 Task: Look for Airbnb properties in Kourou, French Guiana from 12th December, 2023 to 16th December, 2023 for 8 adults.8 bedrooms having 8 beds and 8 bathrooms. Property type can be hotel. Amenities needed are: wifi, TV, free parkinig on premises, gym, breakfast. Booking option can be shelf check-in. Look for 3 properties as per requirement.
Action: Mouse moved to (420, 56)
Screenshot: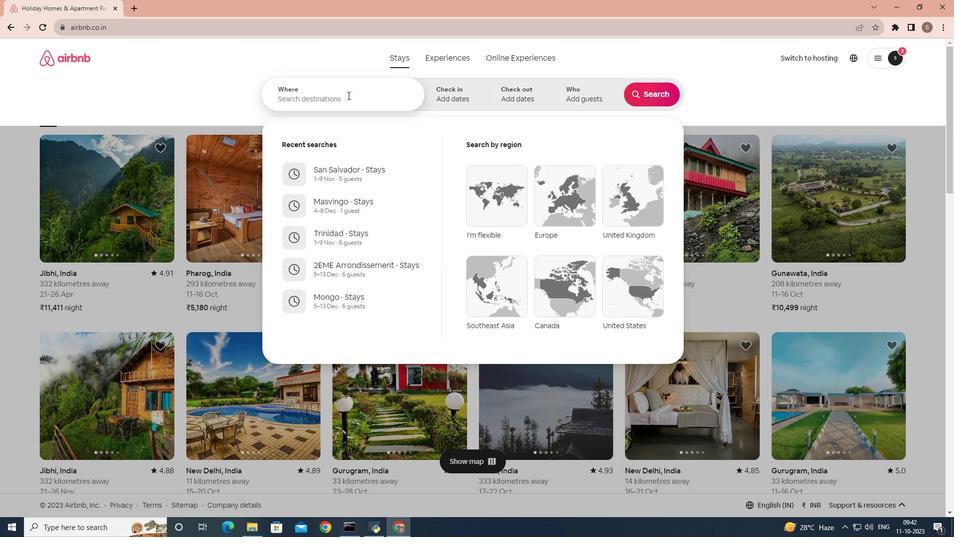 
Action: Mouse pressed left at (420, 56)
Screenshot: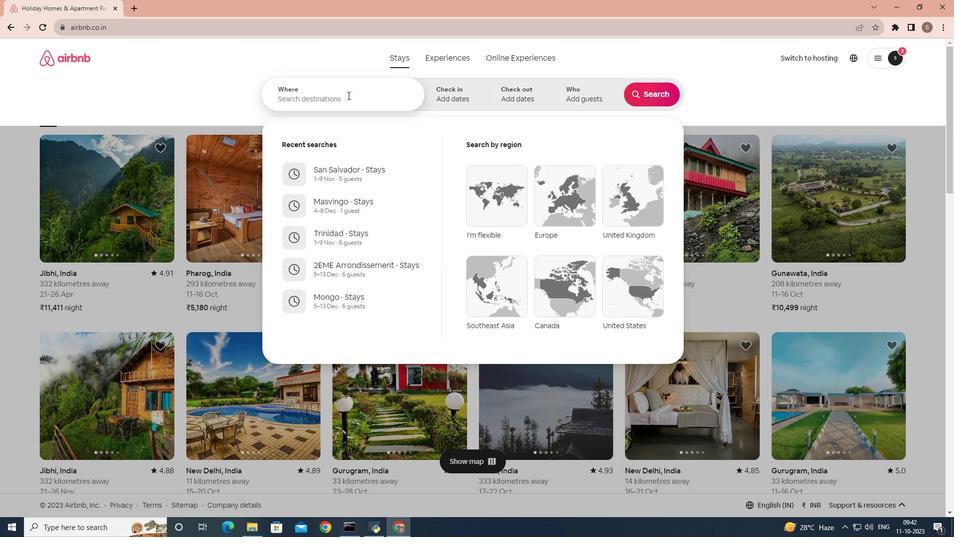 
Action: Mouse moved to (330, 100)
Screenshot: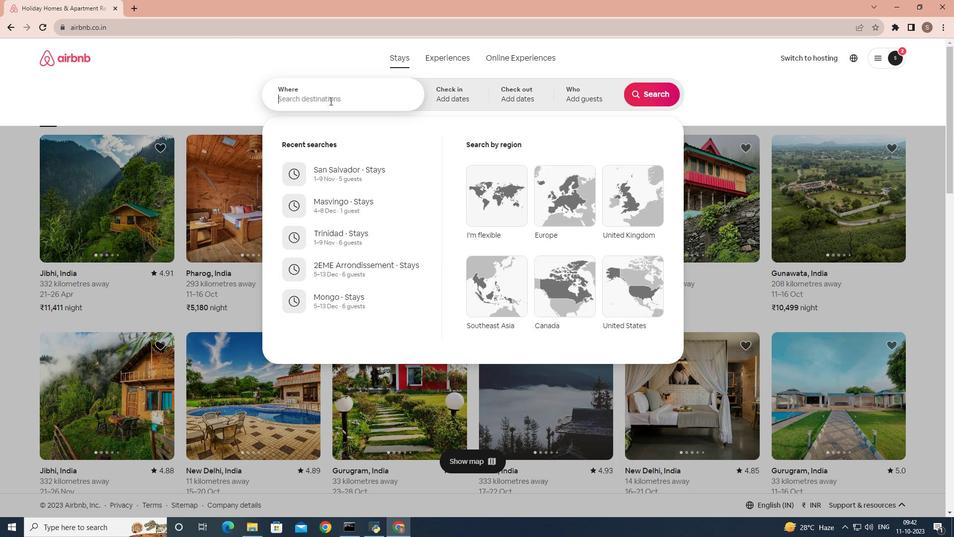 
Action: Mouse pressed left at (330, 100)
Screenshot: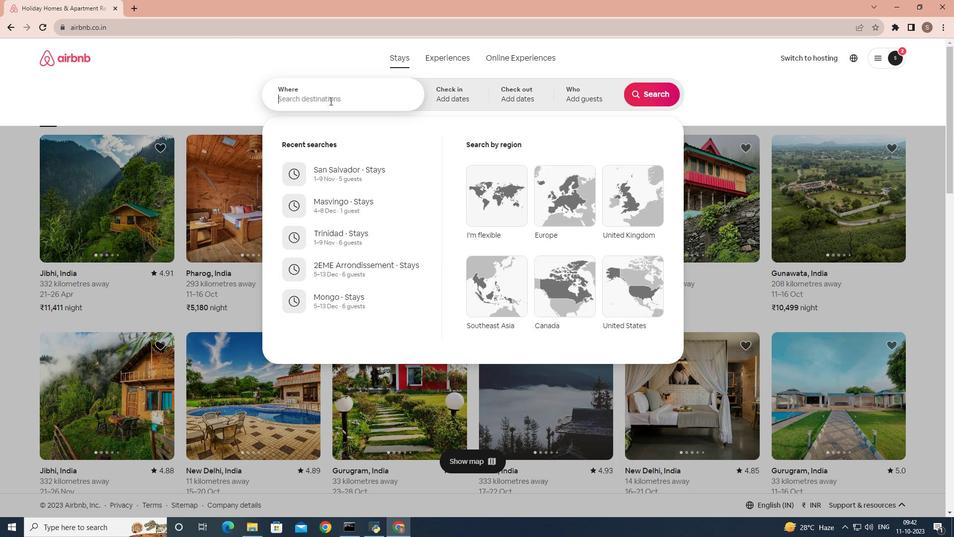 
Action: Key pressed fre<Key.backspace><Key.backspace><Key.backspace>kourou
Screenshot: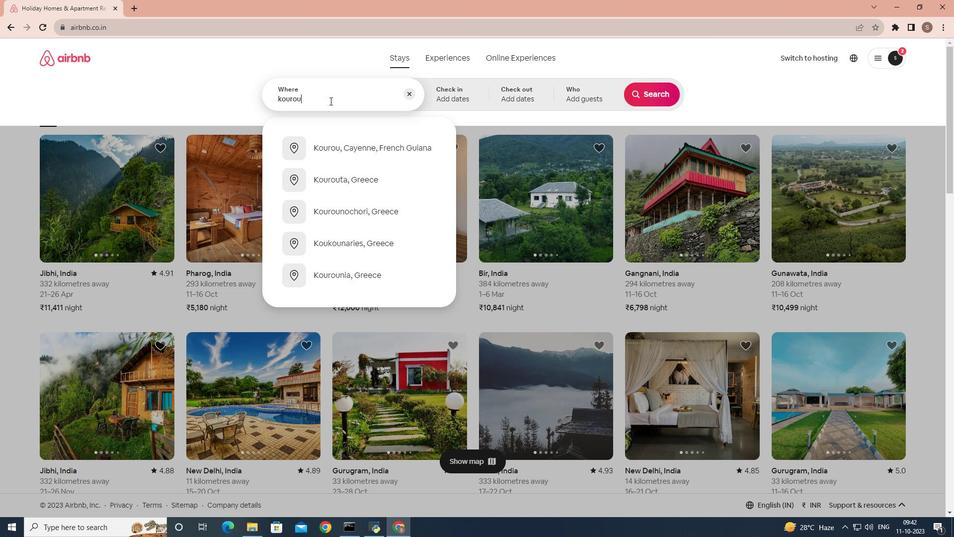 
Action: Mouse moved to (329, 156)
Screenshot: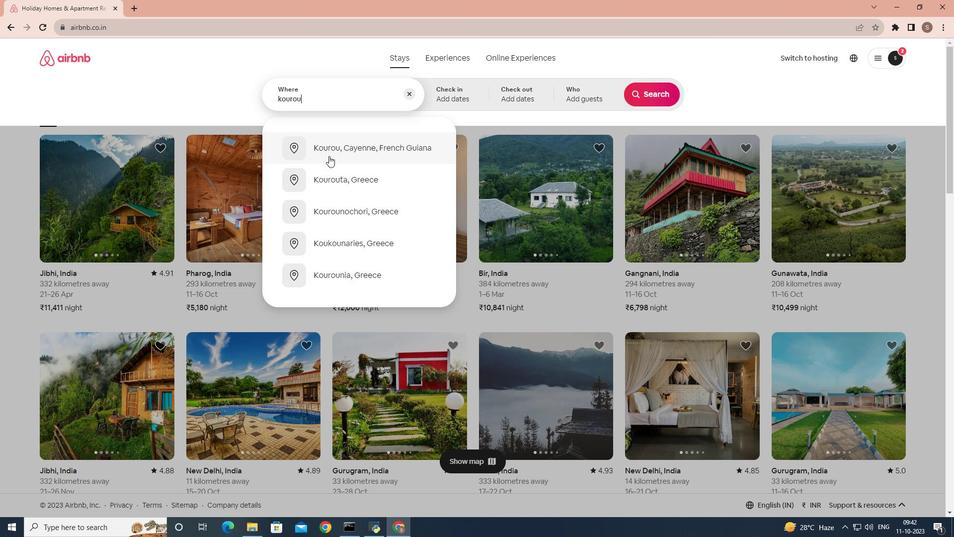 
Action: Mouse pressed left at (329, 156)
Screenshot: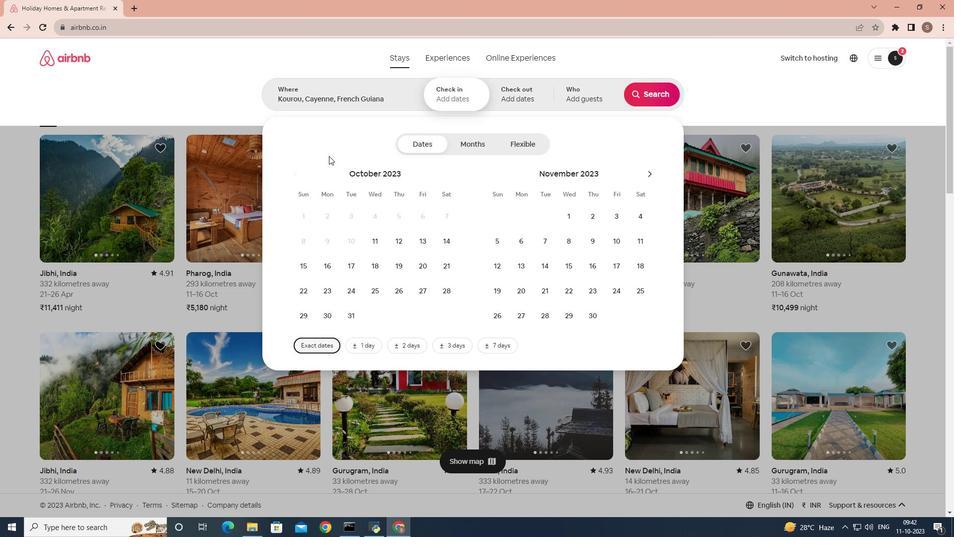 
Action: Mouse moved to (646, 175)
Screenshot: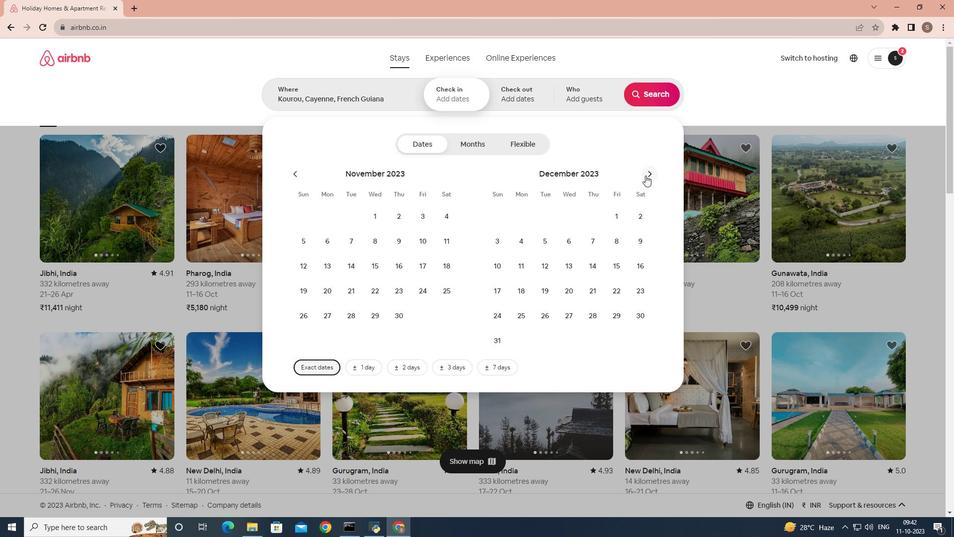 
Action: Mouse pressed left at (646, 175)
Screenshot: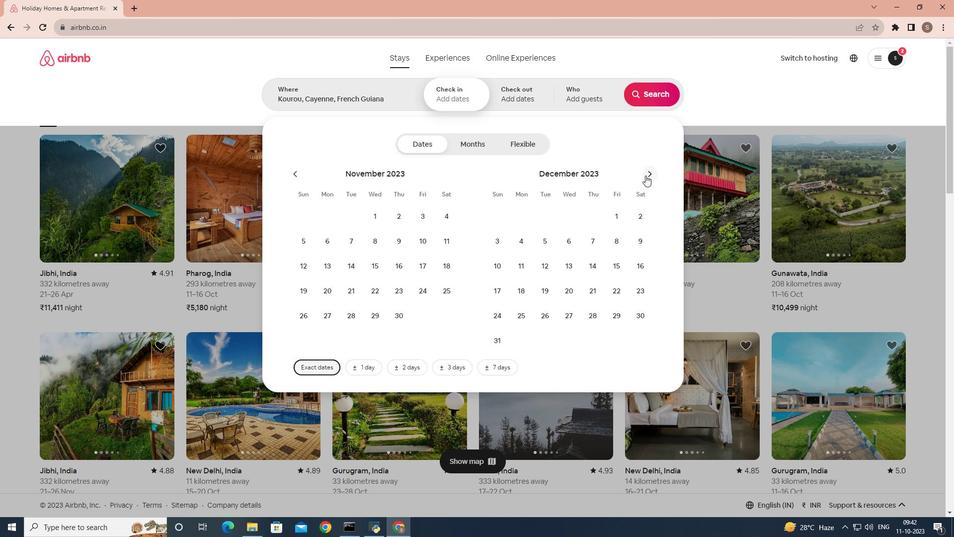 
Action: Mouse moved to (543, 270)
Screenshot: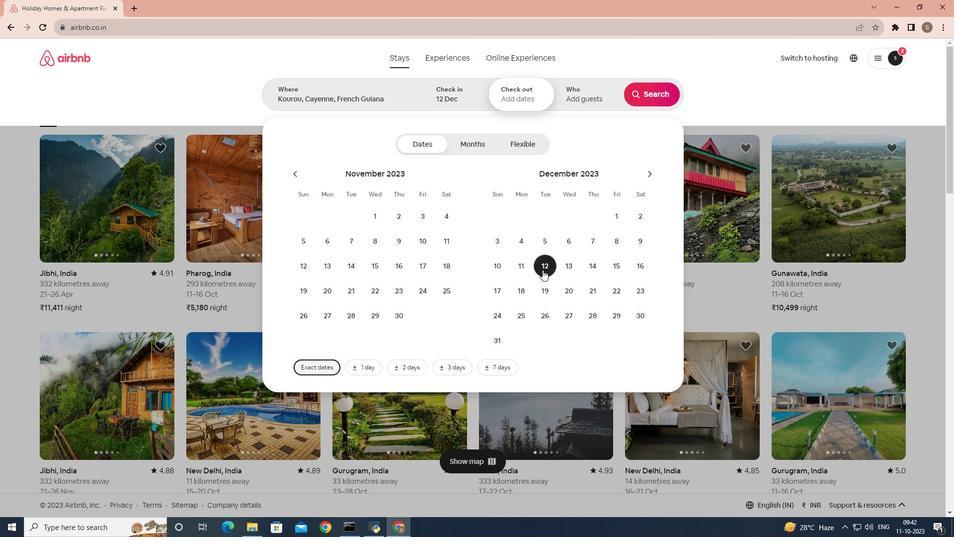 
Action: Mouse pressed left at (543, 270)
Screenshot: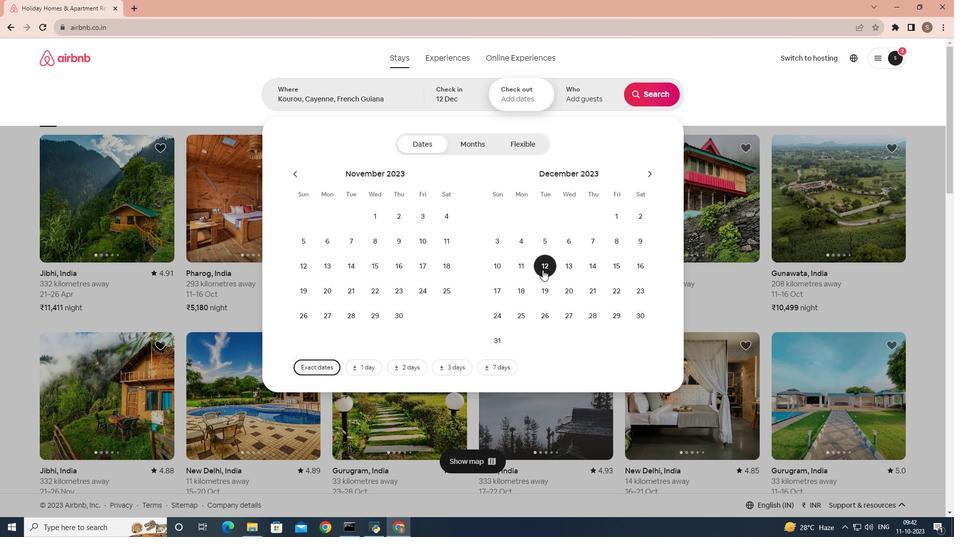 
Action: Mouse moved to (633, 265)
Screenshot: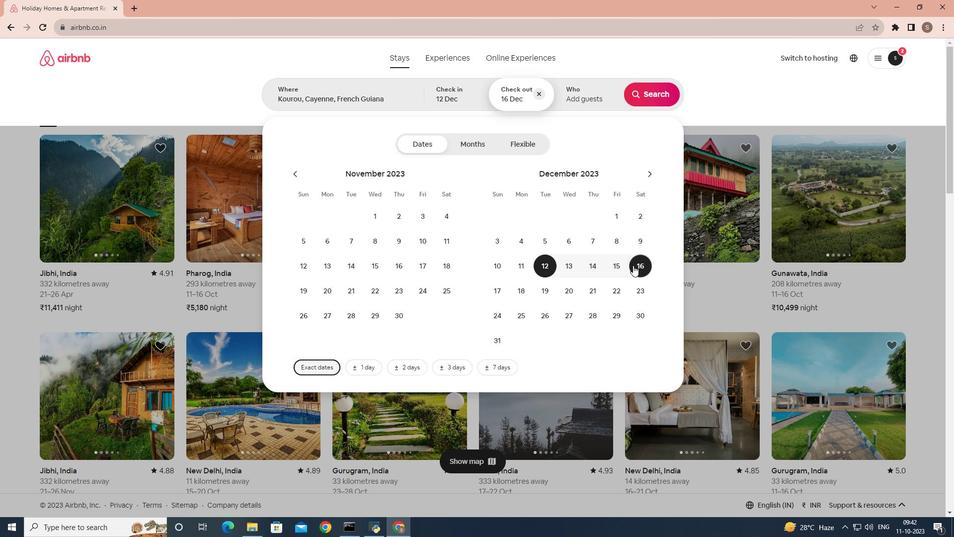 
Action: Mouse pressed left at (633, 265)
Screenshot: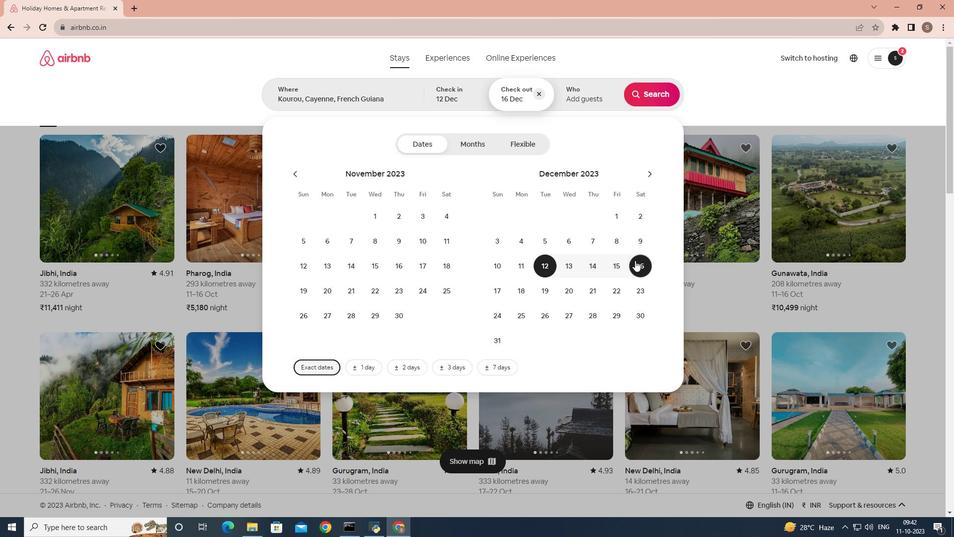 
Action: Mouse moved to (587, 89)
Screenshot: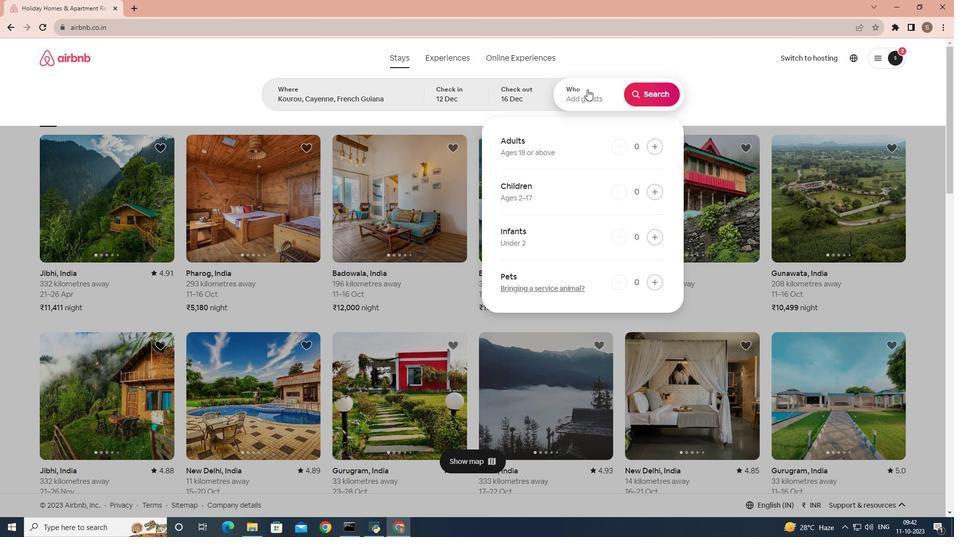 
Action: Mouse pressed left at (587, 89)
Screenshot: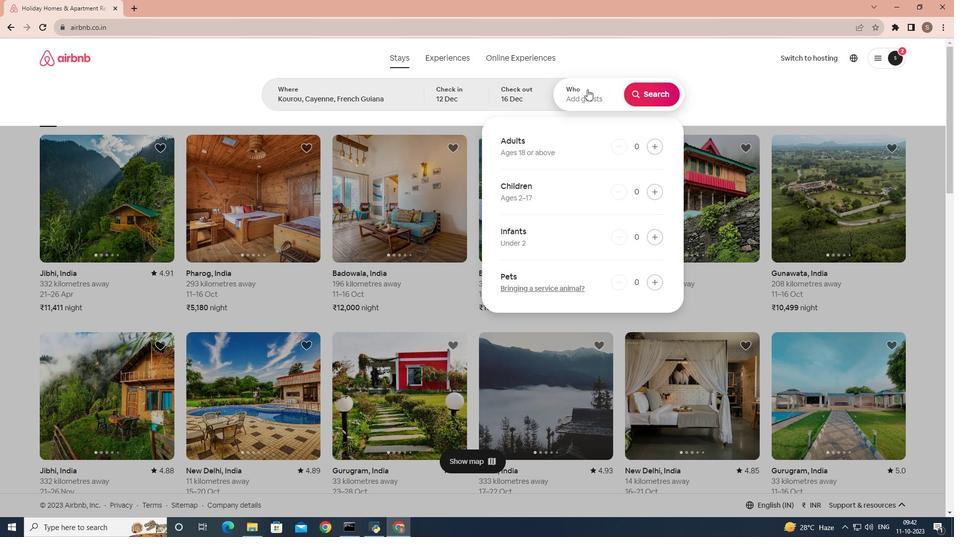 
Action: Mouse moved to (648, 148)
Screenshot: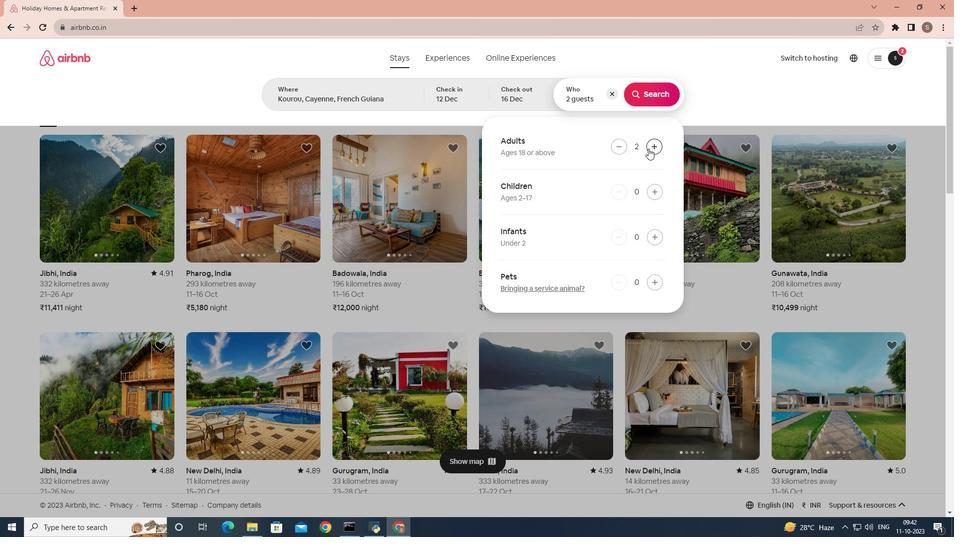 
Action: Mouse pressed left at (648, 148)
Screenshot: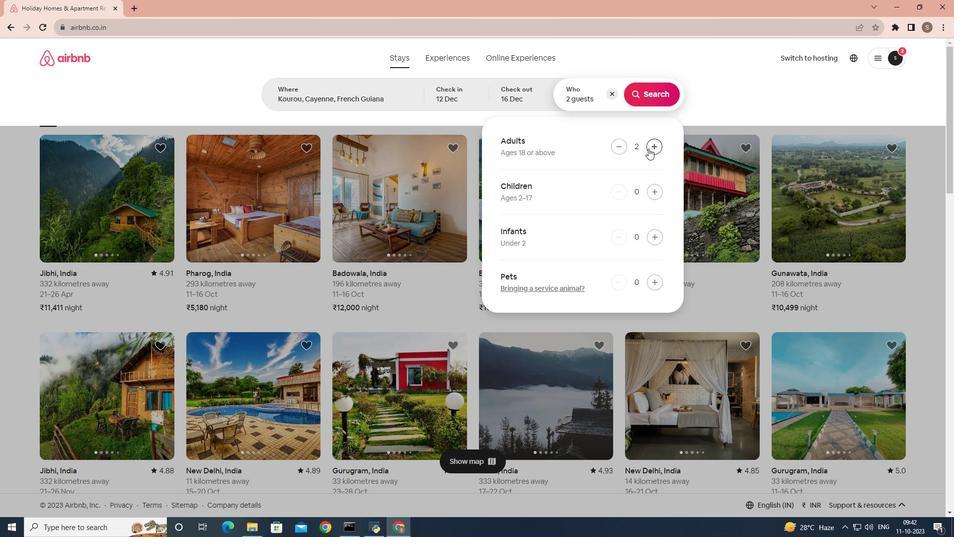 
Action: Mouse pressed left at (648, 148)
Screenshot: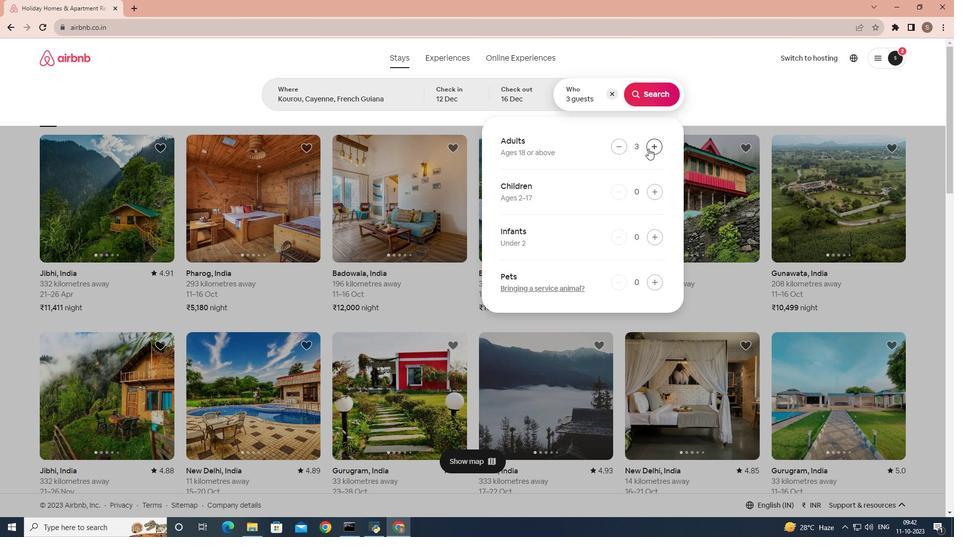 
Action: Mouse pressed left at (648, 148)
Screenshot: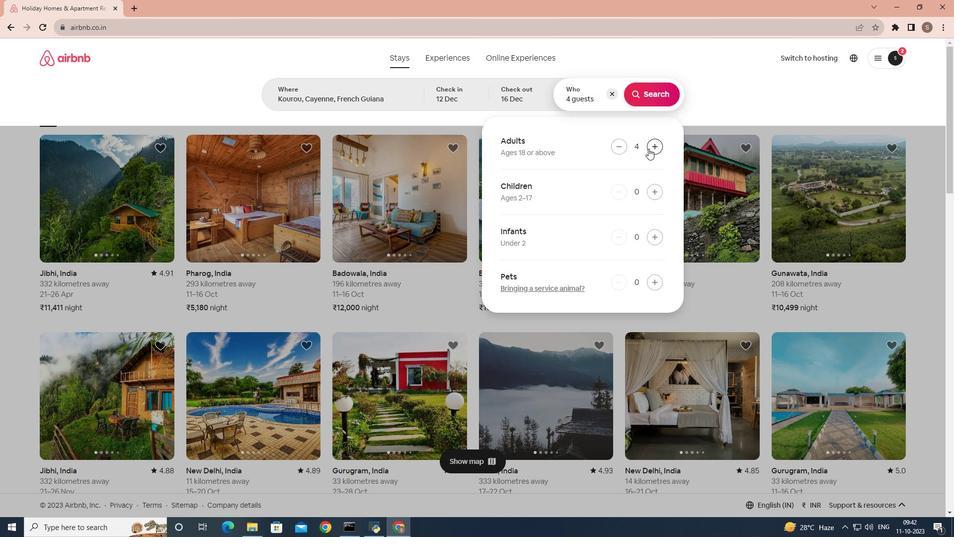 
Action: Mouse pressed left at (648, 148)
Screenshot: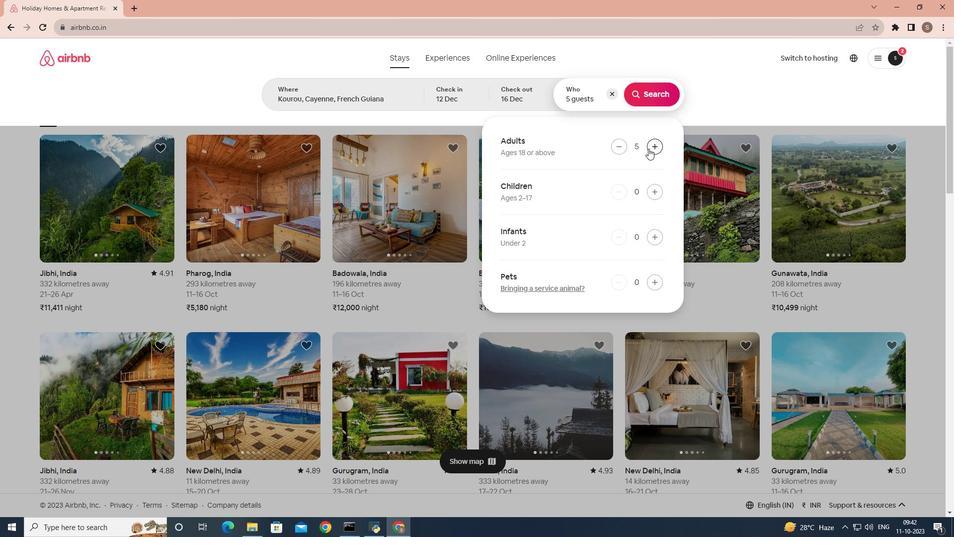 
Action: Mouse pressed left at (648, 148)
Screenshot: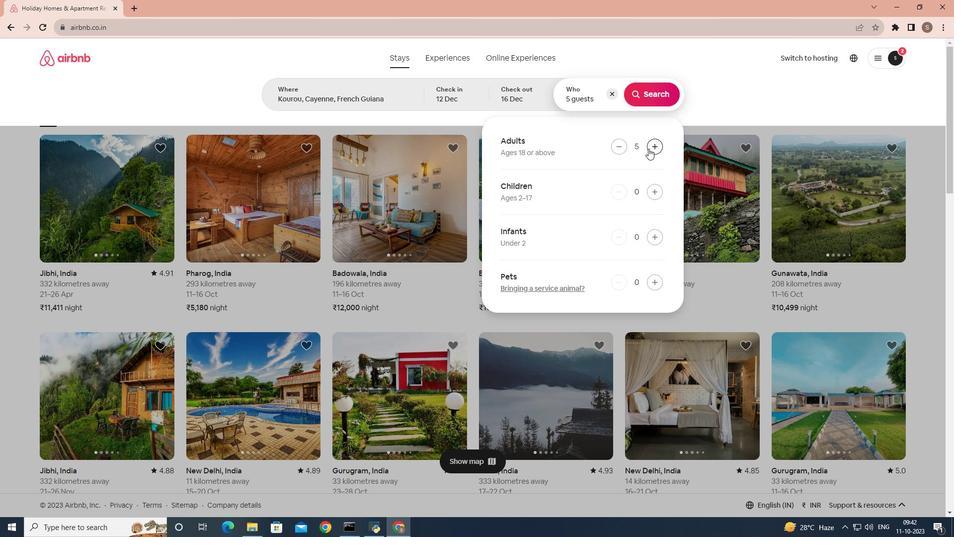 
Action: Mouse pressed left at (648, 148)
Screenshot: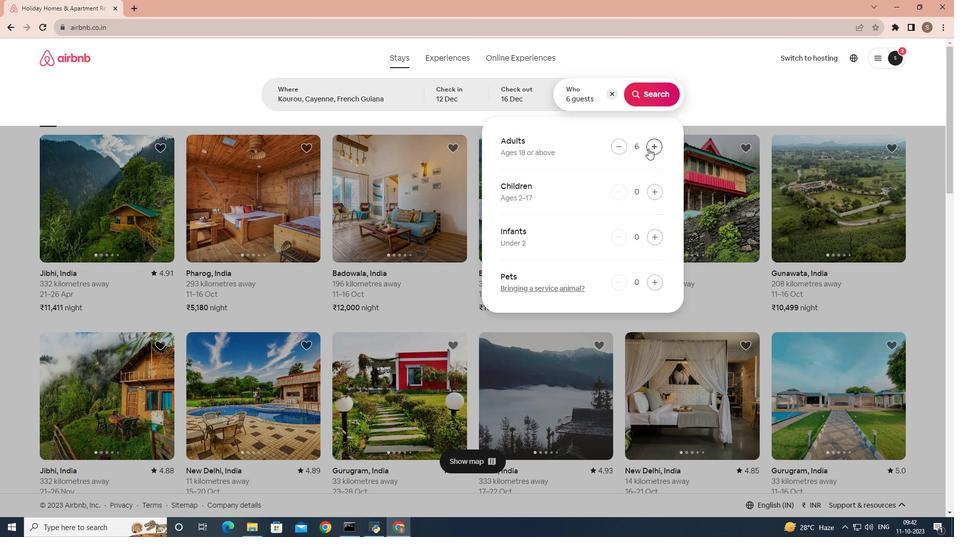 
Action: Mouse pressed left at (648, 148)
Screenshot: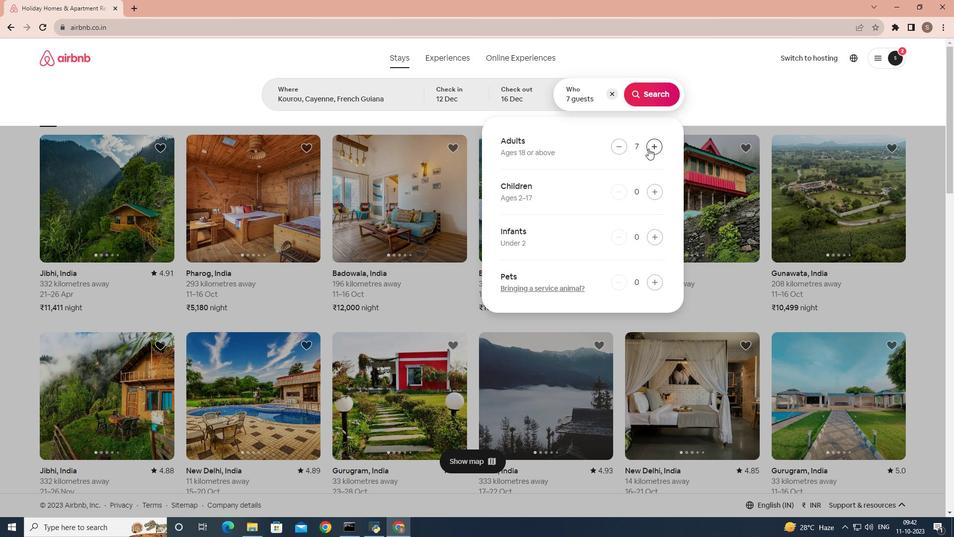 
Action: Mouse pressed left at (648, 148)
Screenshot: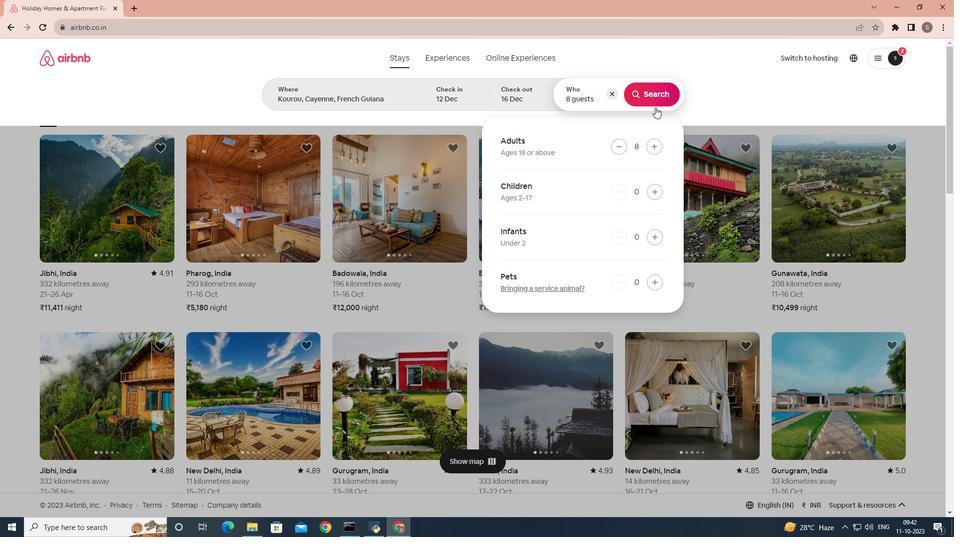 
Action: Mouse moved to (657, 103)
Screenshot: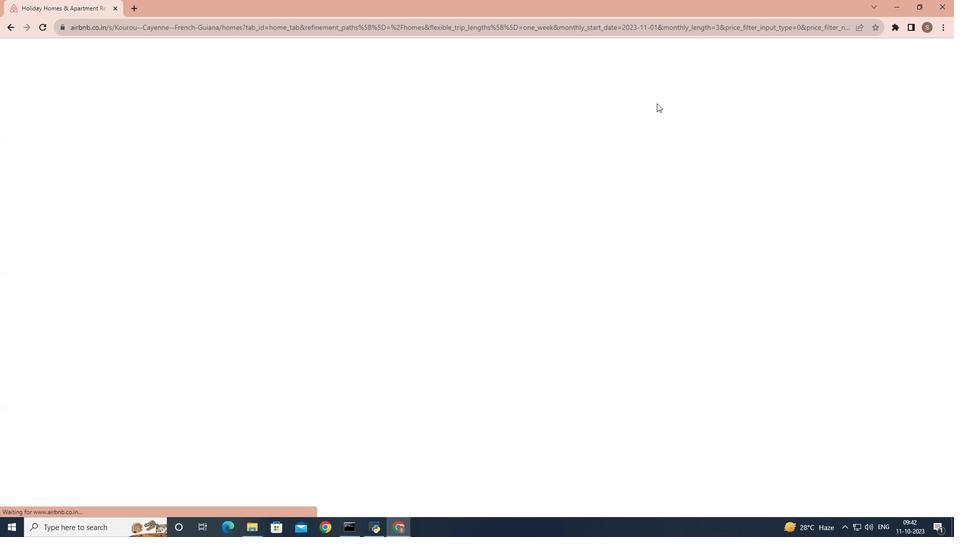 
Action: Mouse pressed left at (657, 103)
Screenshot: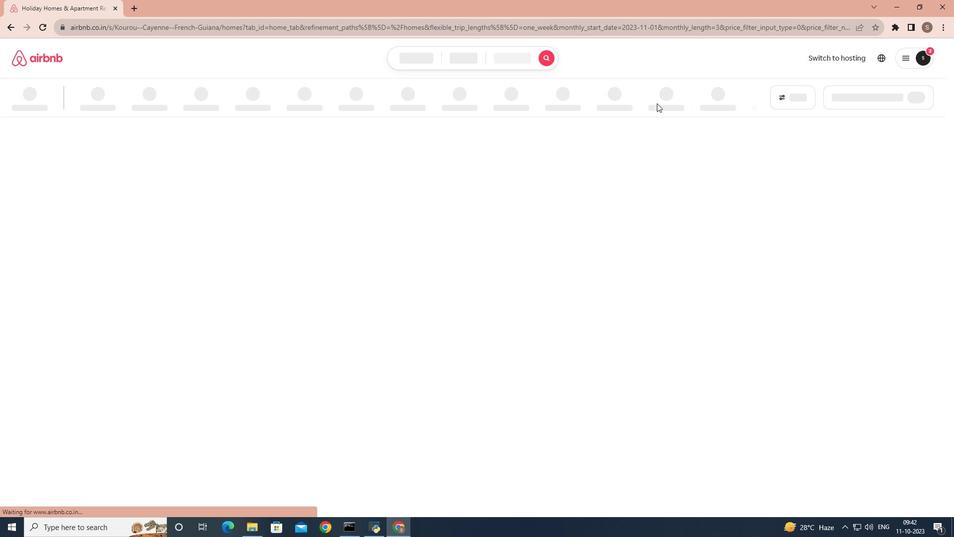 
Action: Mouse moved to (585, 130)
Screenshot: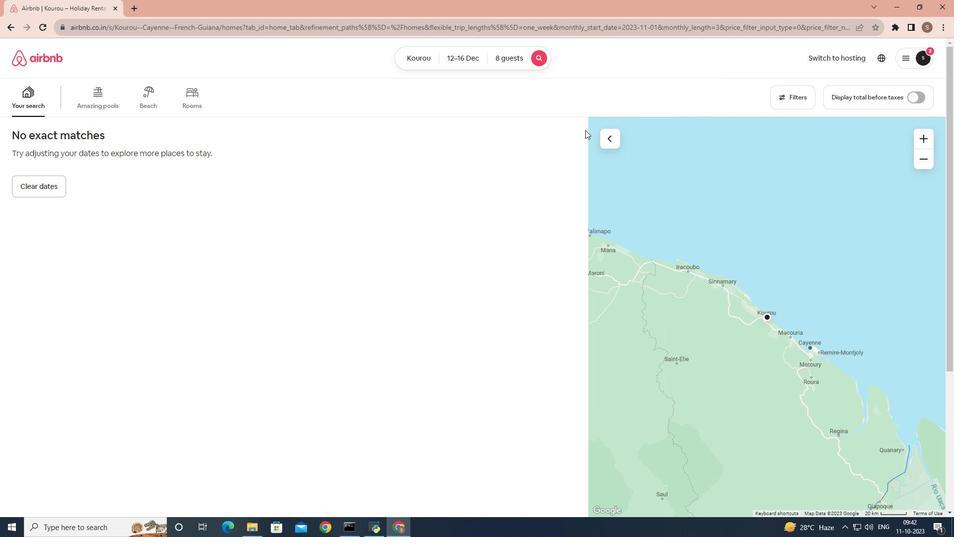 
